 Task: Change the manage active status to all LinkedIn members.
Action: Mouse moved to (655, 71)
Screenshot: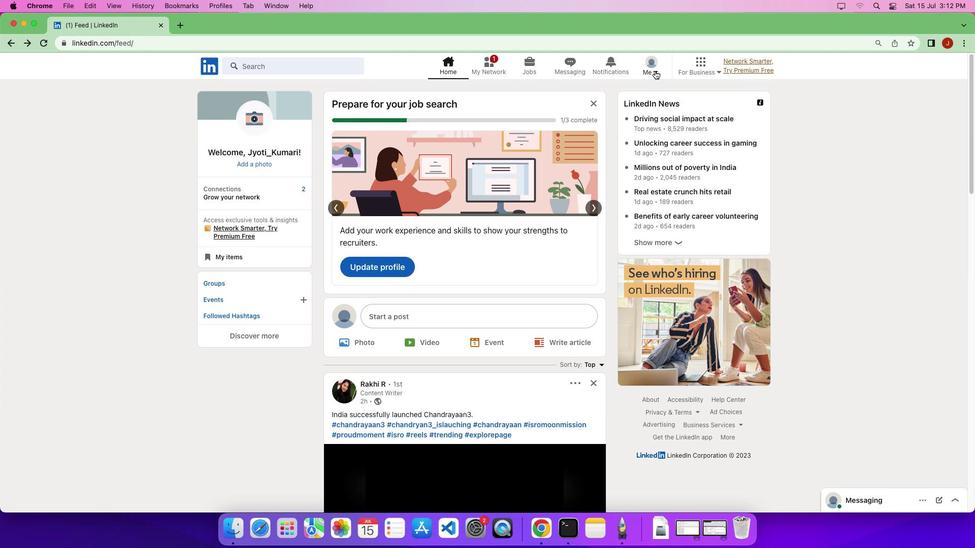 
Action: Mouse pressed left at (655, 71)
Screenshot: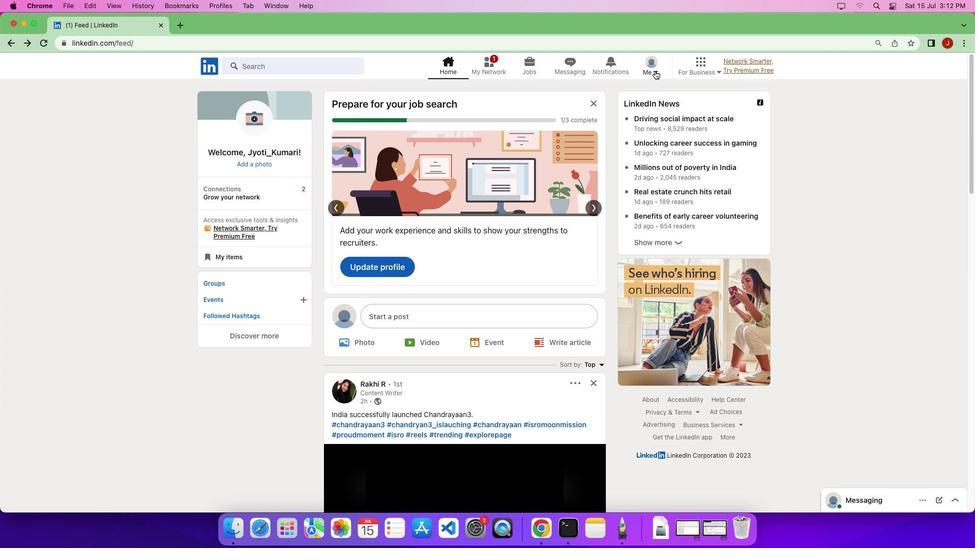 
Action: Mouse moved to (655, 71)
Screenshot: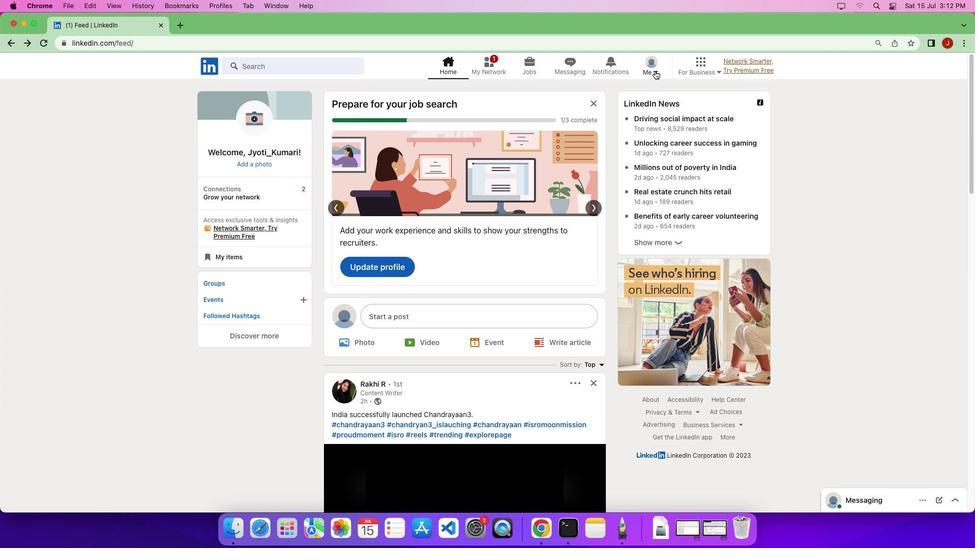 
Action: Mouse pressed left at (655, 71)
Screenshot: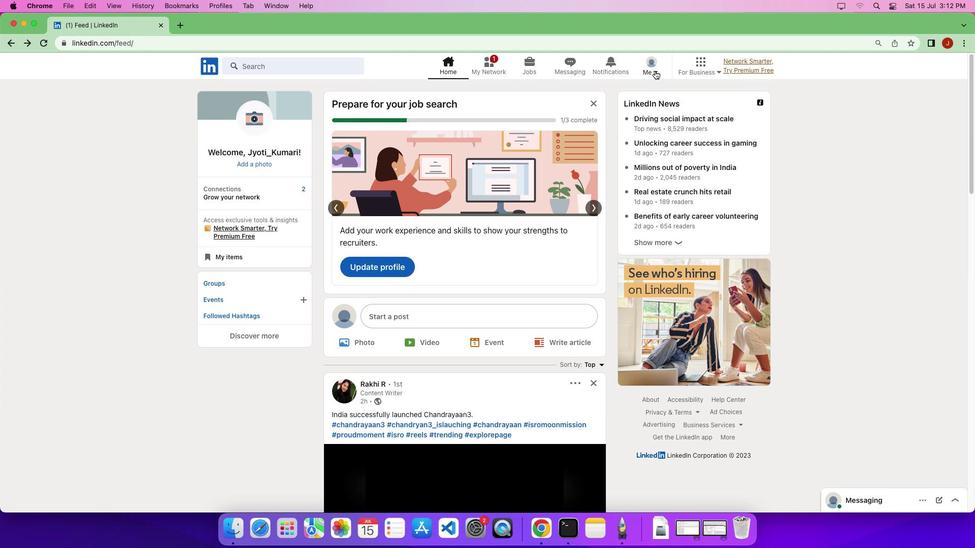 
Action: Mouse moved to (654, 72)
Screenshot: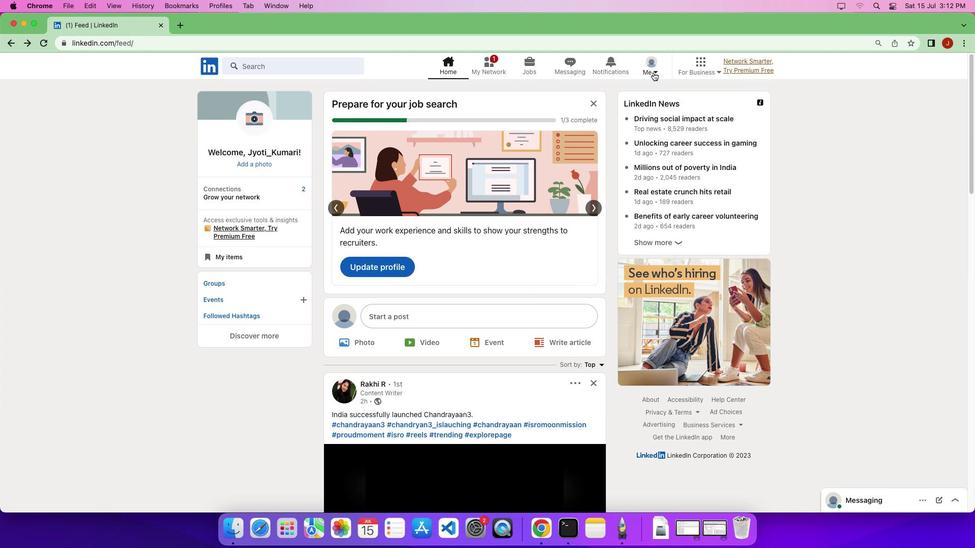
Action: Mouse pressed left at (654, 72)
Screenshot: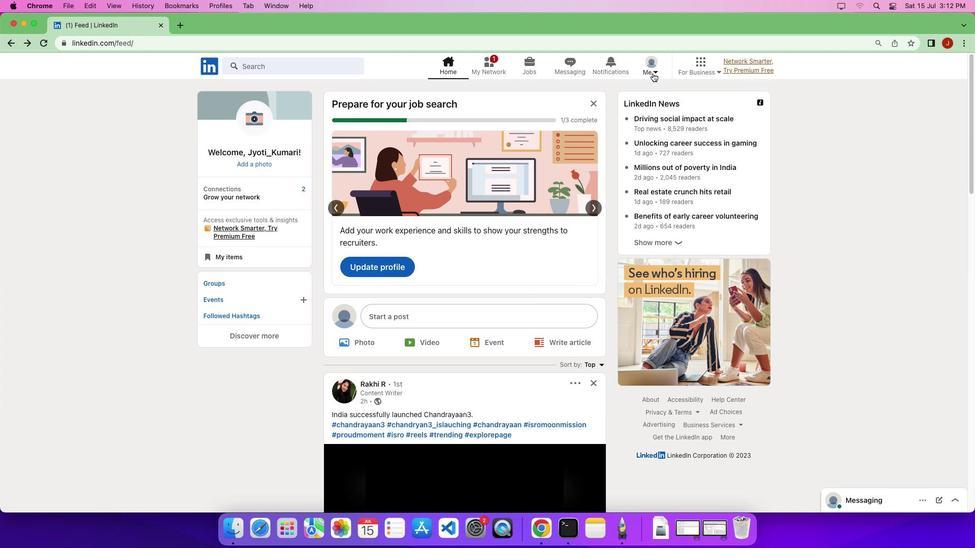 
Action: Mouse moved to (581, 189)
Screenshot: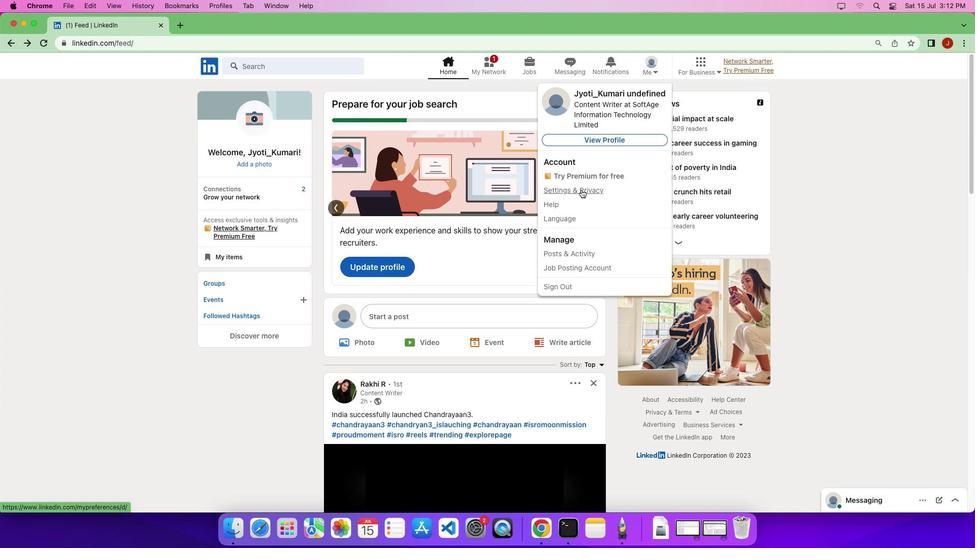 
Action: Mouse pressed left at (581, 189)
Screenshot: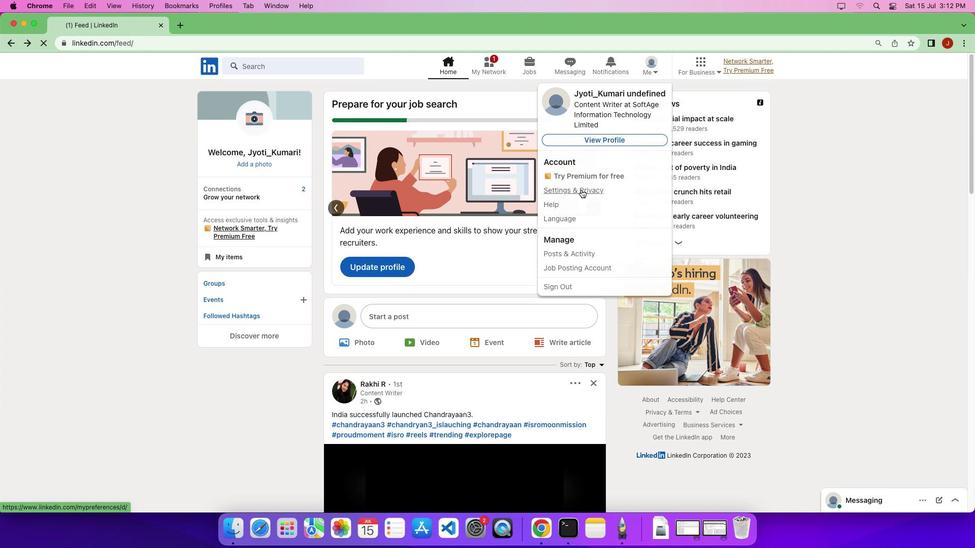 
Action: Mouse moved to (66, 214)
Screenshot: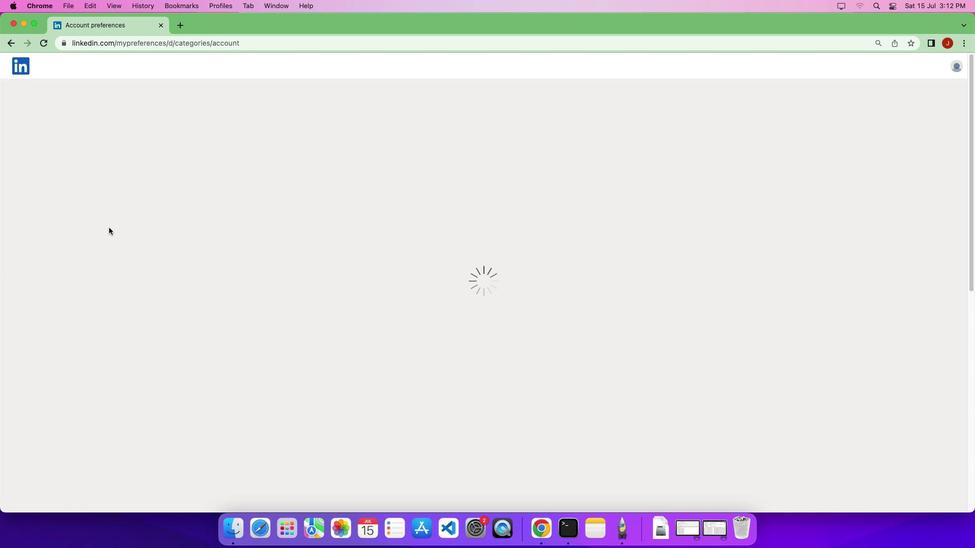 
Action: Mouse pressed left at (66, 214)
Screenshot: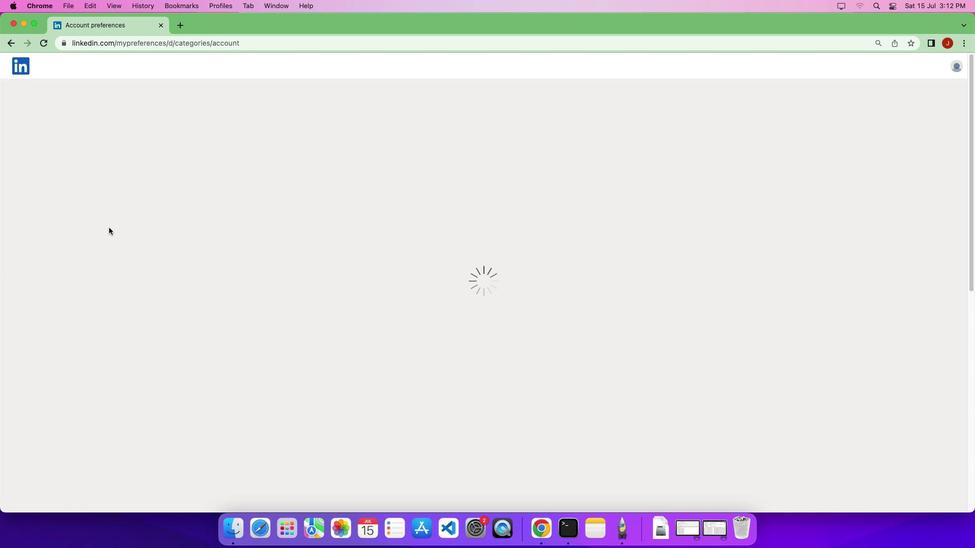 
Action: Mouse moved to (65, 214)
Screenshot: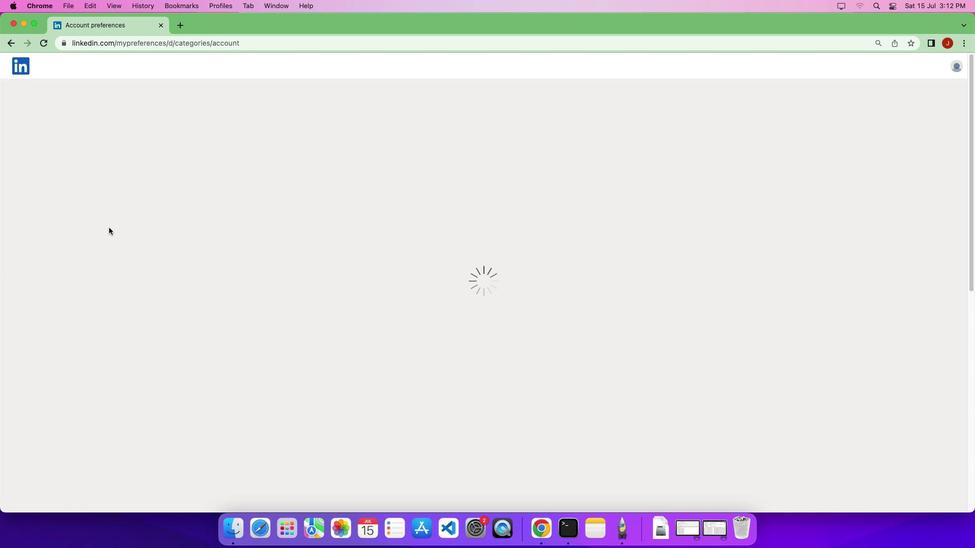 
Action: Mouse pressed left at (65, 214)
Screenshot: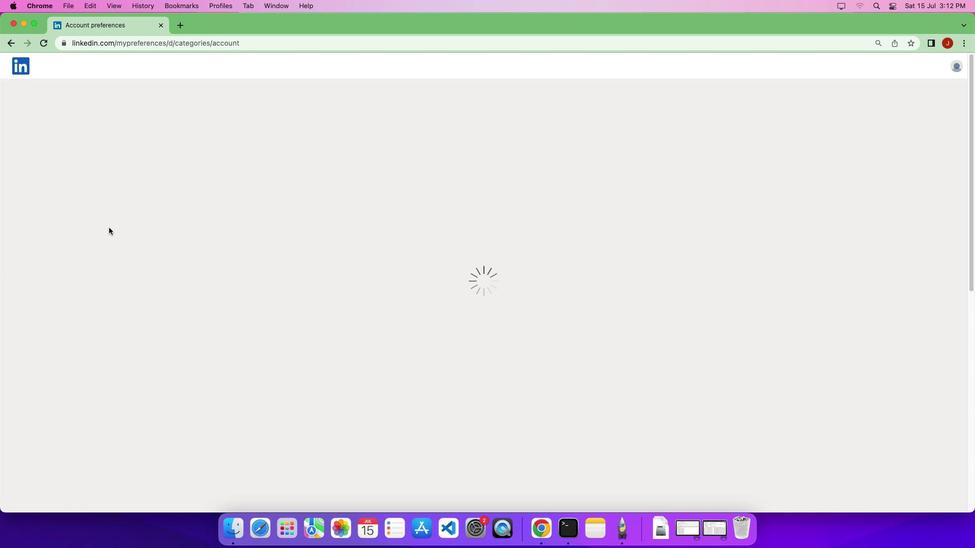 
Action: Mouse moved to (718, 450)
Screenshot: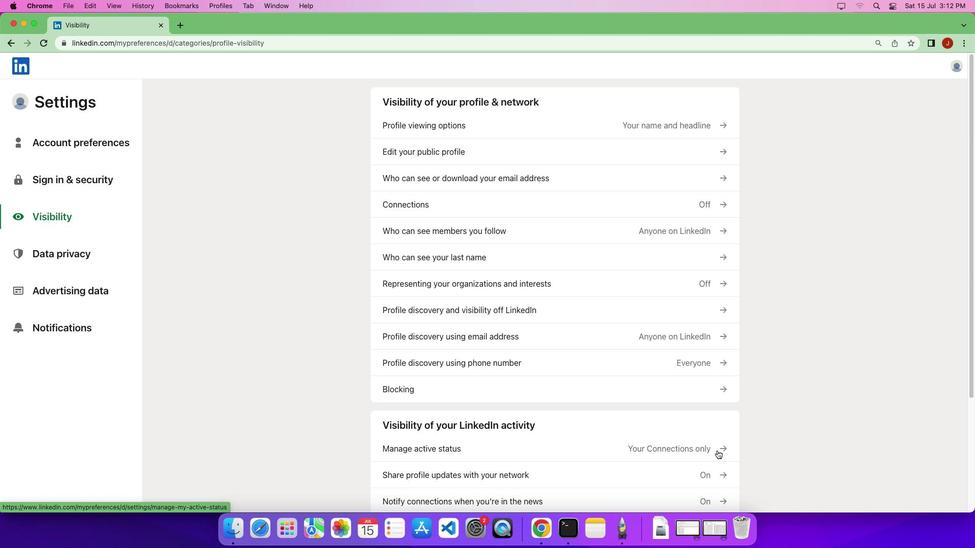 
Action: Mouse pressed left at (718, 450)
Screenshot: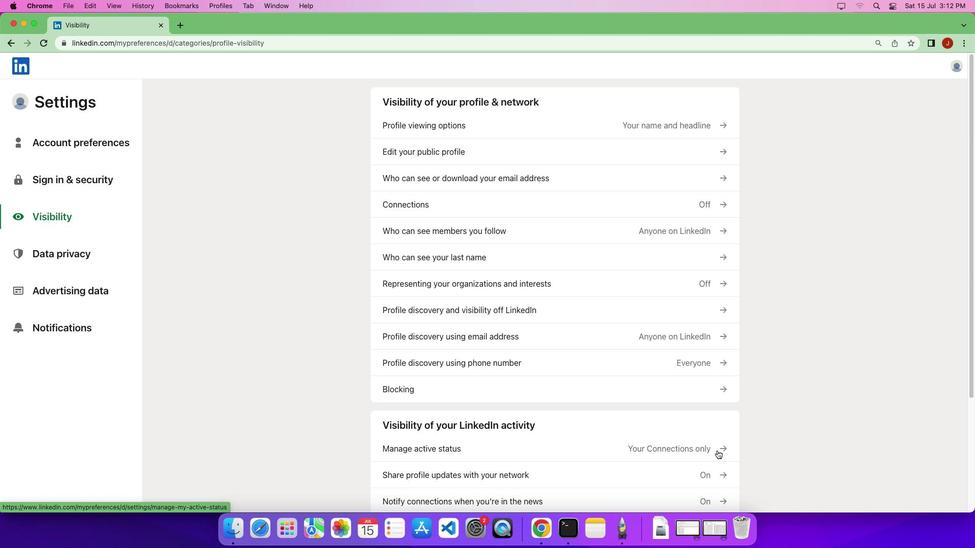 
Action: Mouse moved to (396, 205)
Screenshot: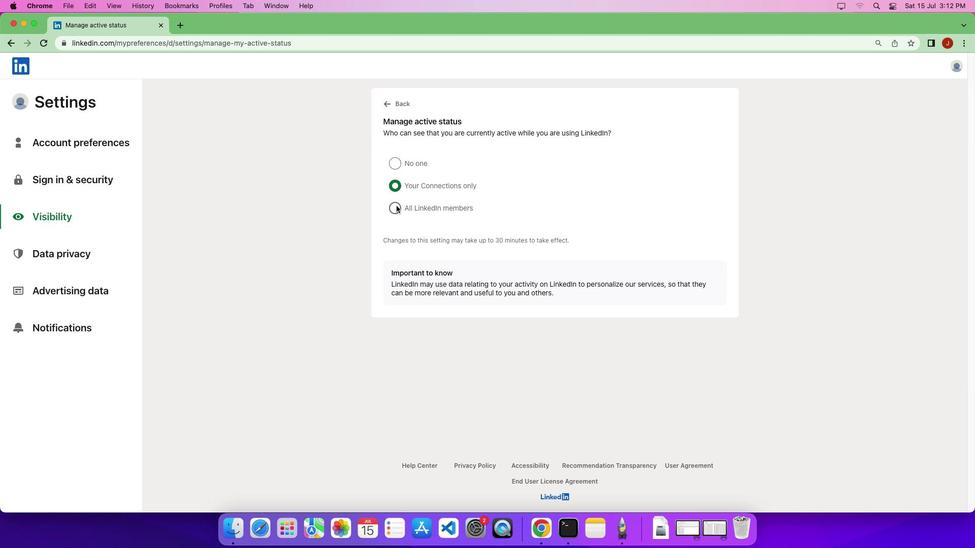 
Action: Mouse pressed left at (396, 205)
Screenshot: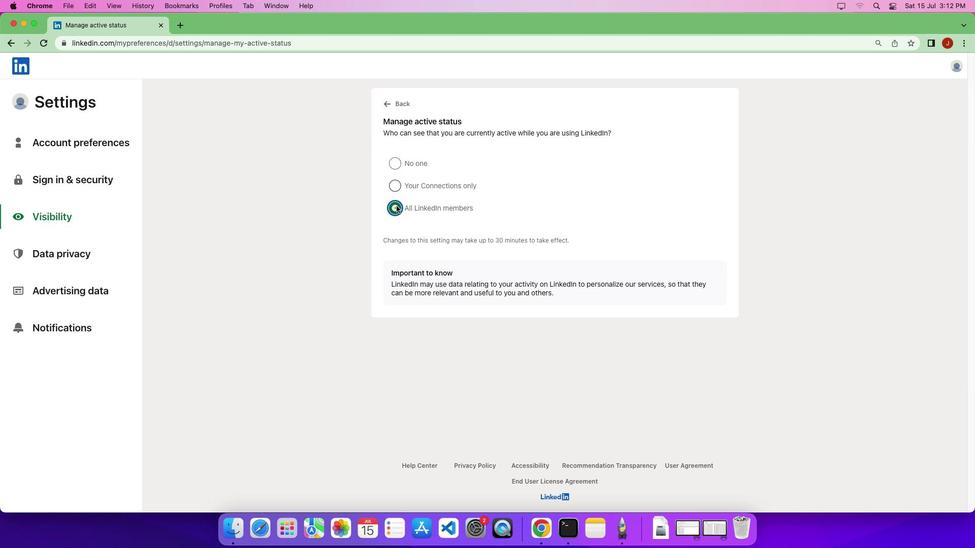 
Action: Mouse moved to (421, 239)
Screenshot: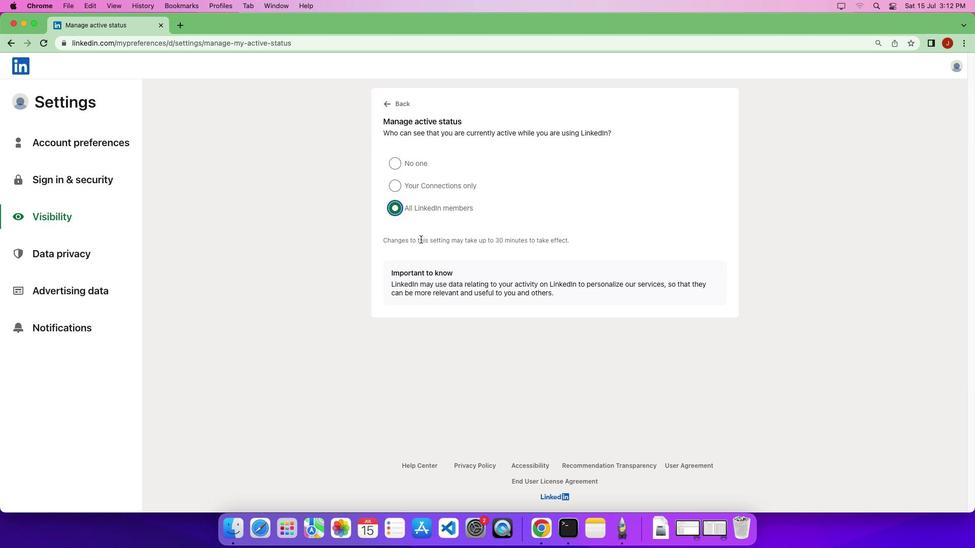 
